 Task: Look for products in the category "Stout" from Guinness only.
Action: Mouse moved to (971, 337)
Screenshot: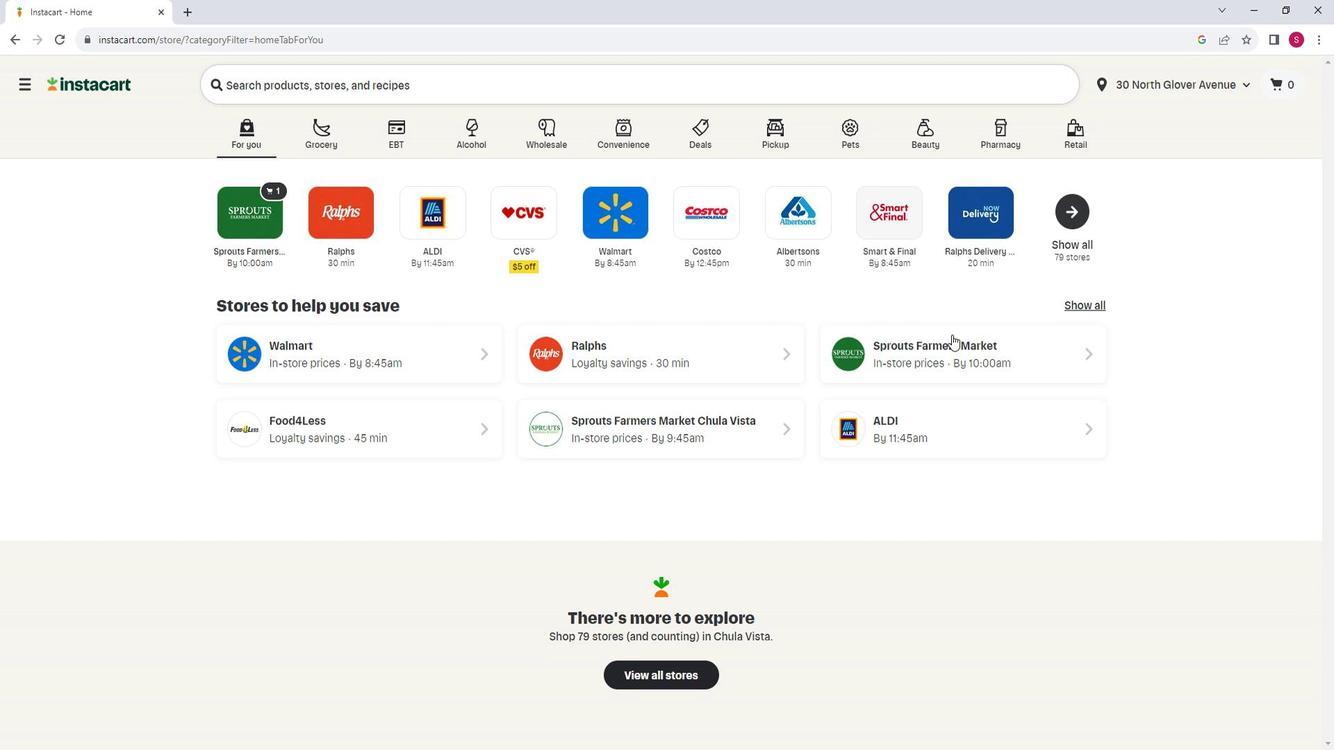 
Action: Mouse pressed left at (971, 337)
Screenshot: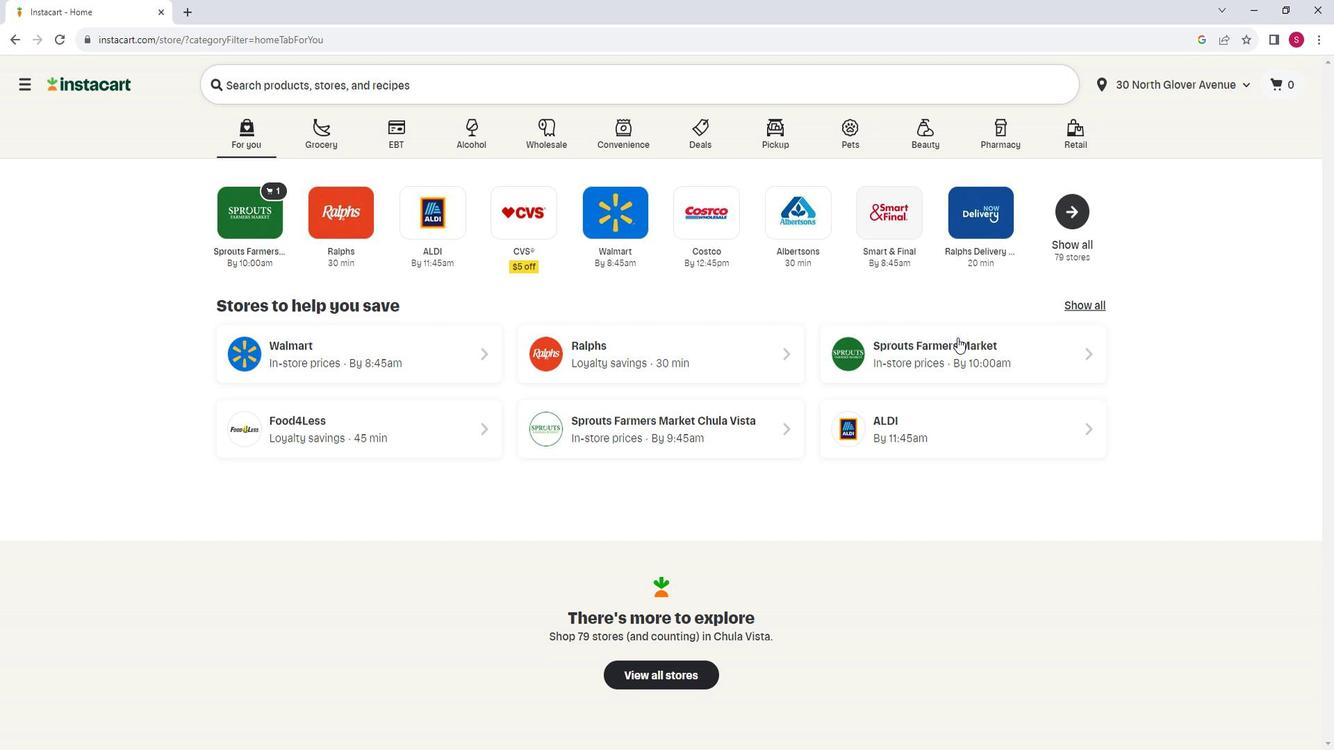 
Action: Mouse moved to (72, 563)
Screenshot: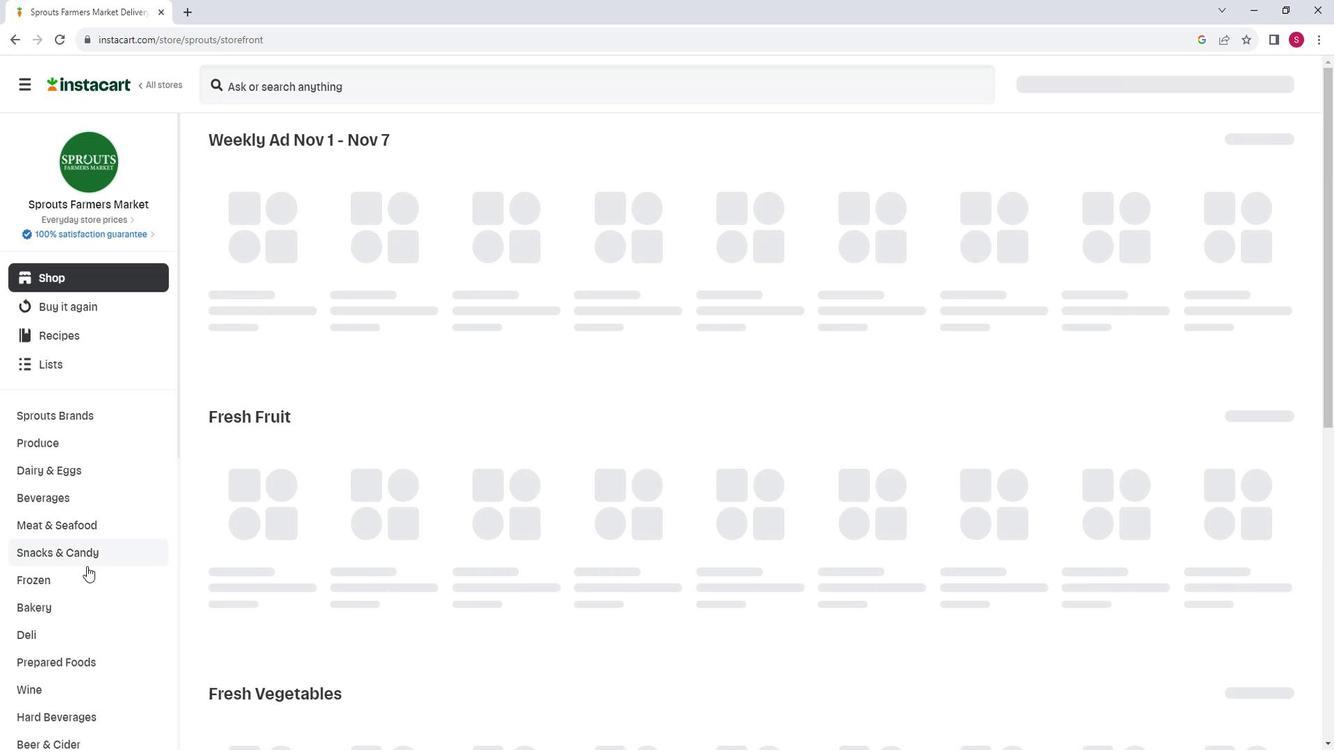 
Action: Mouse scrolled (72, 562) with delta (0, 0)
Screenshot: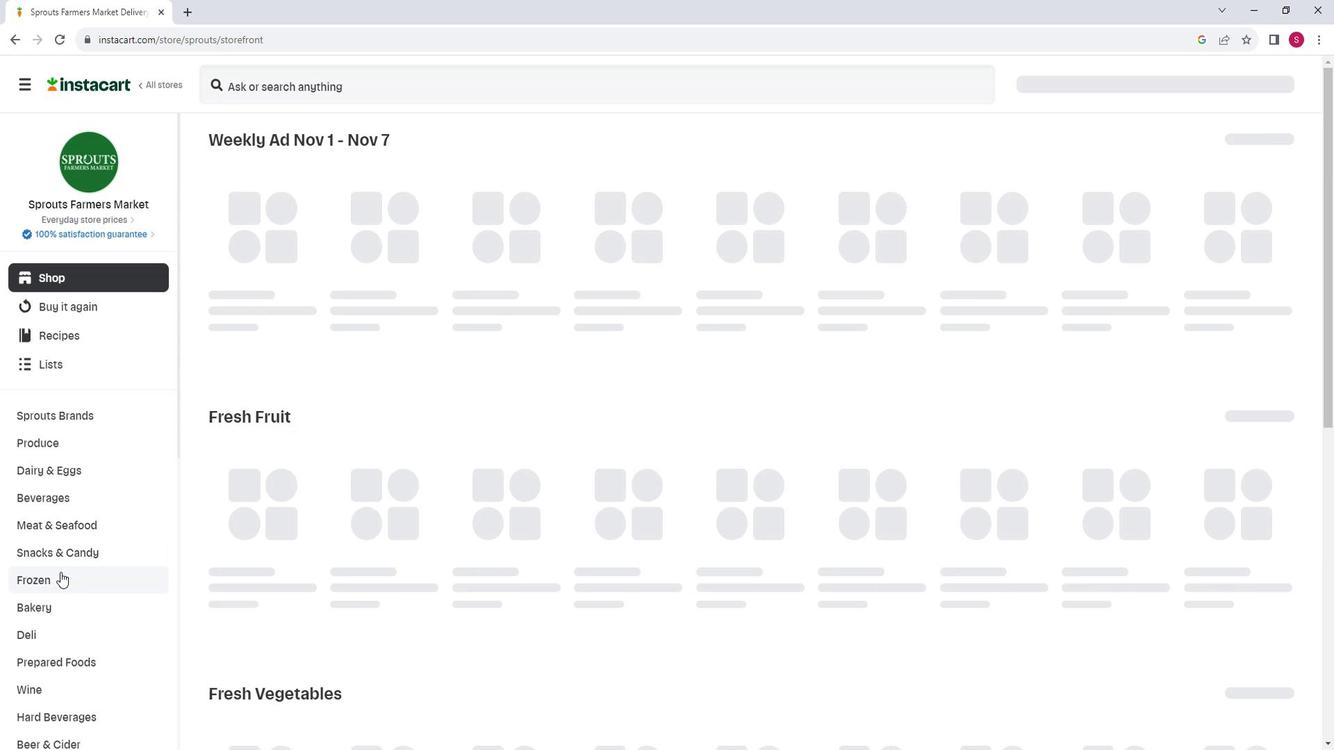 
Action: Mouse moved to (86, 656)
Screenshot: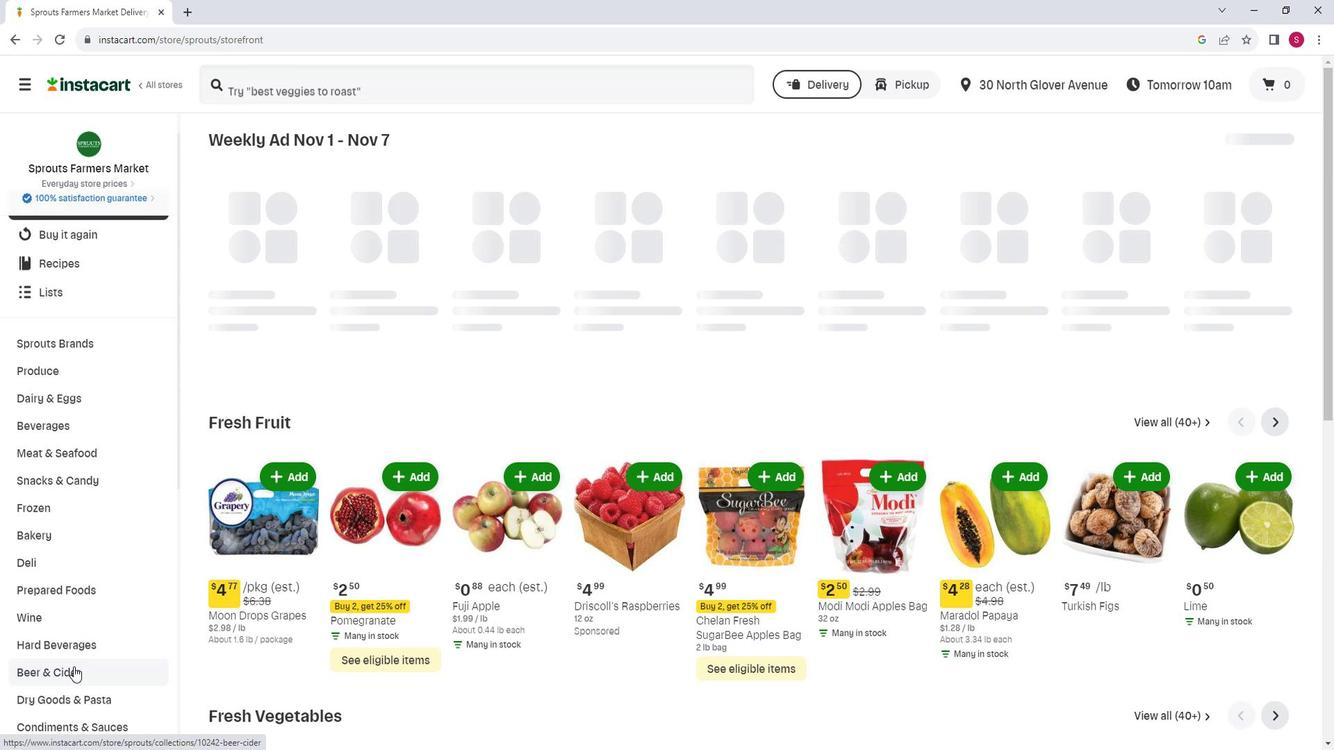 
Action: Mouse pressed left at (86, 656)
Screenshot: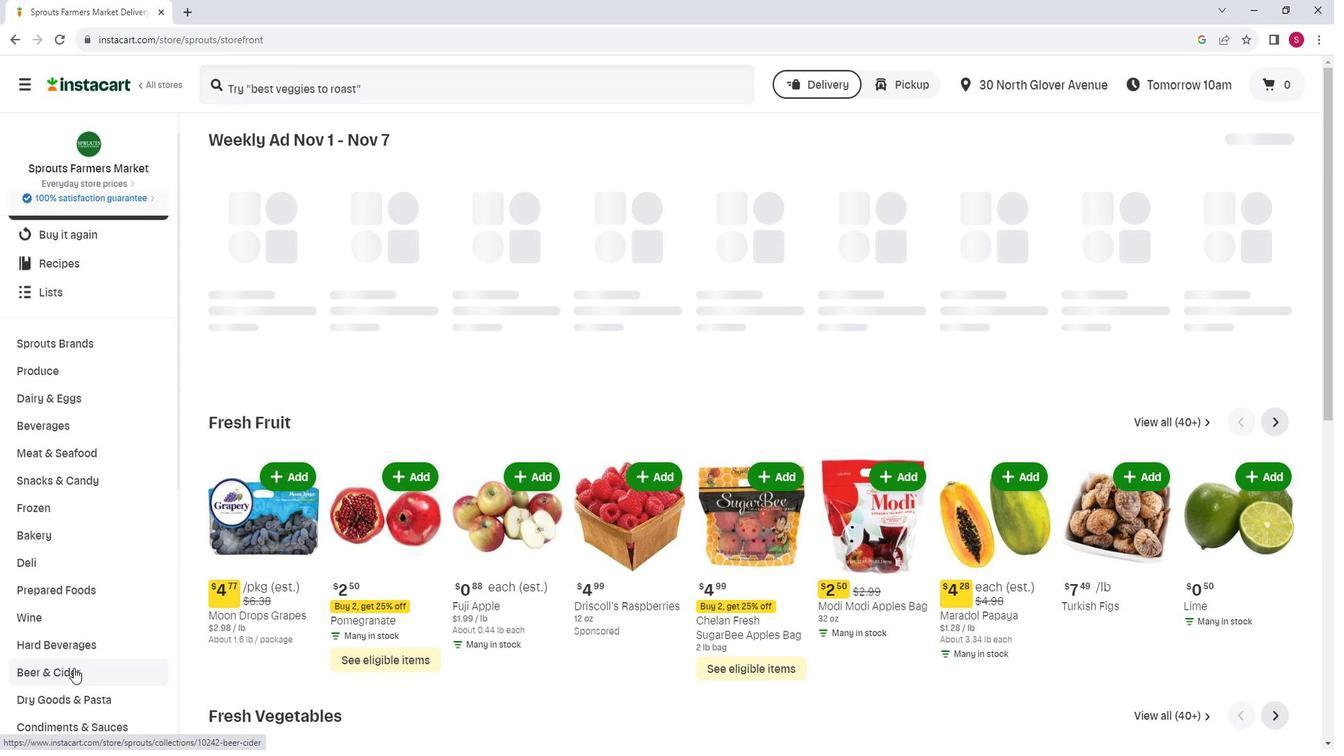 
Action: Mouse moved to (873, 180)
Screenshot: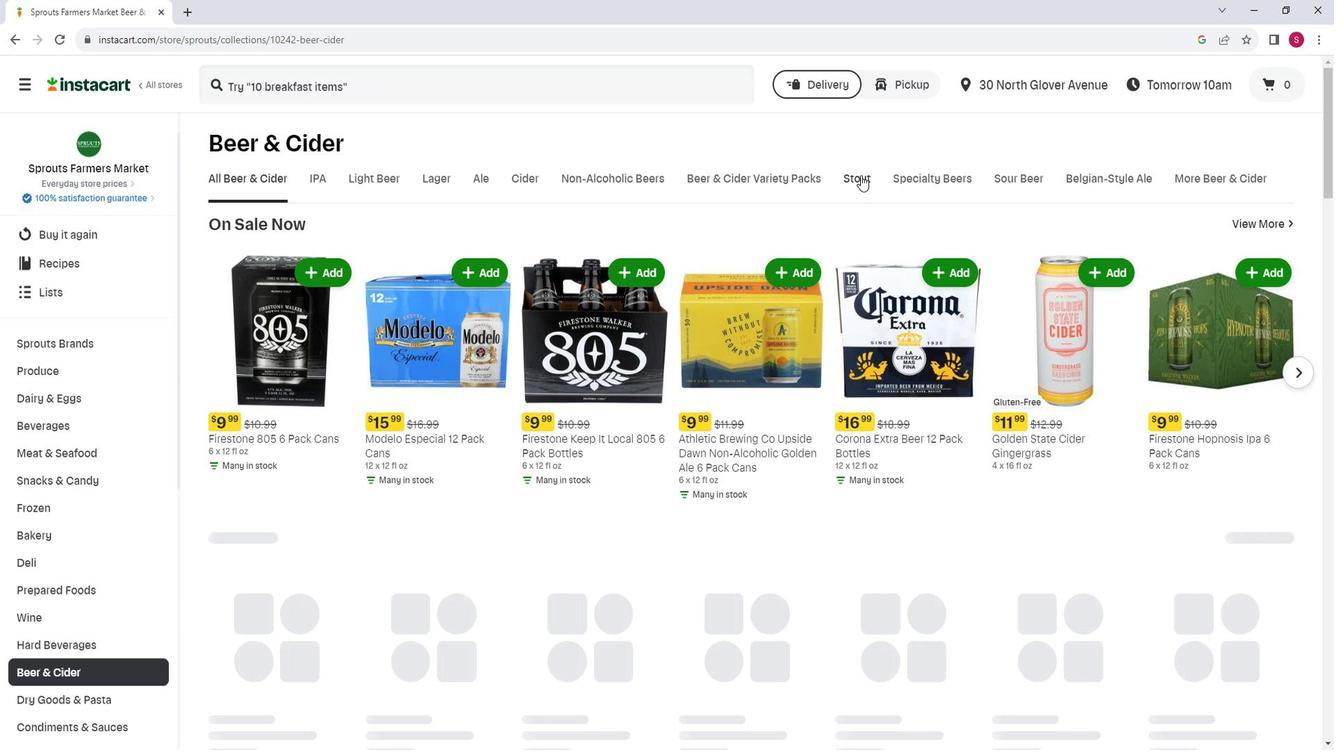 
Action: Mouse pressed left at (873, 180)
Screenshot: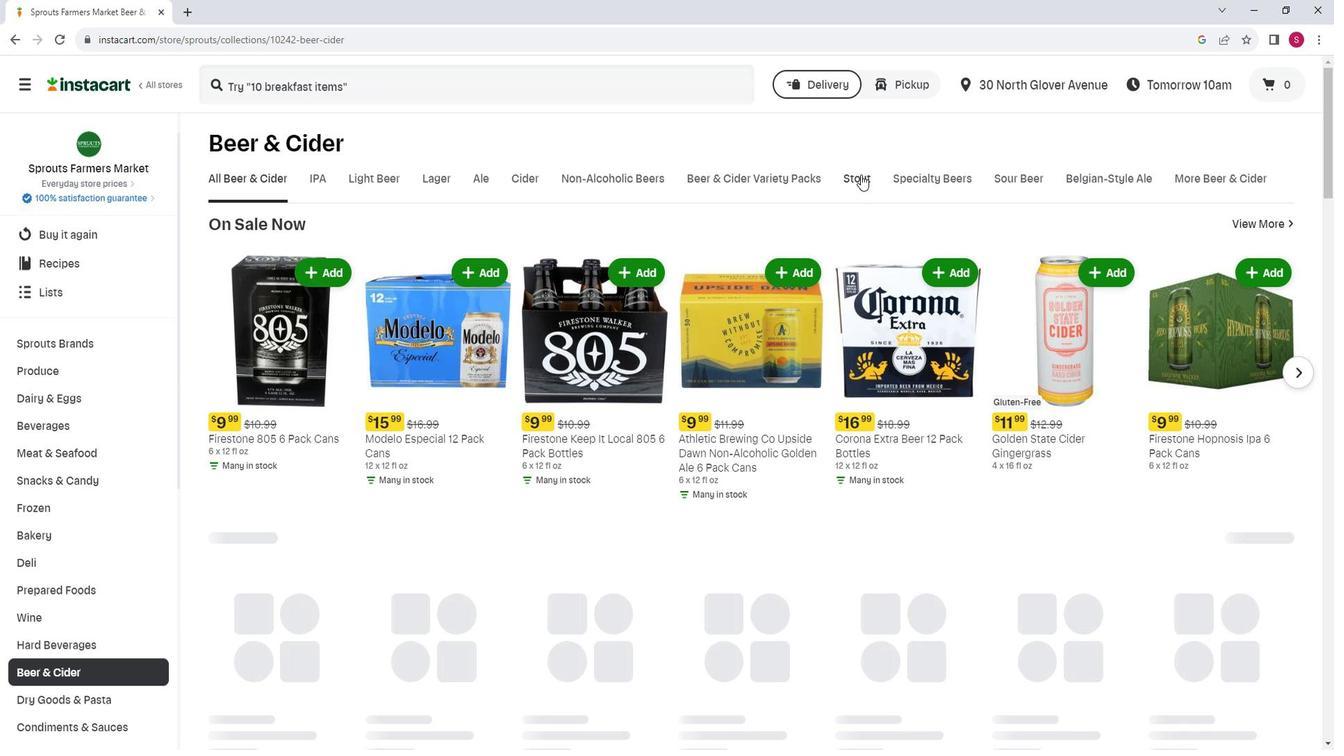 
Action: Mouse moved to (341, 231)
Screenshot: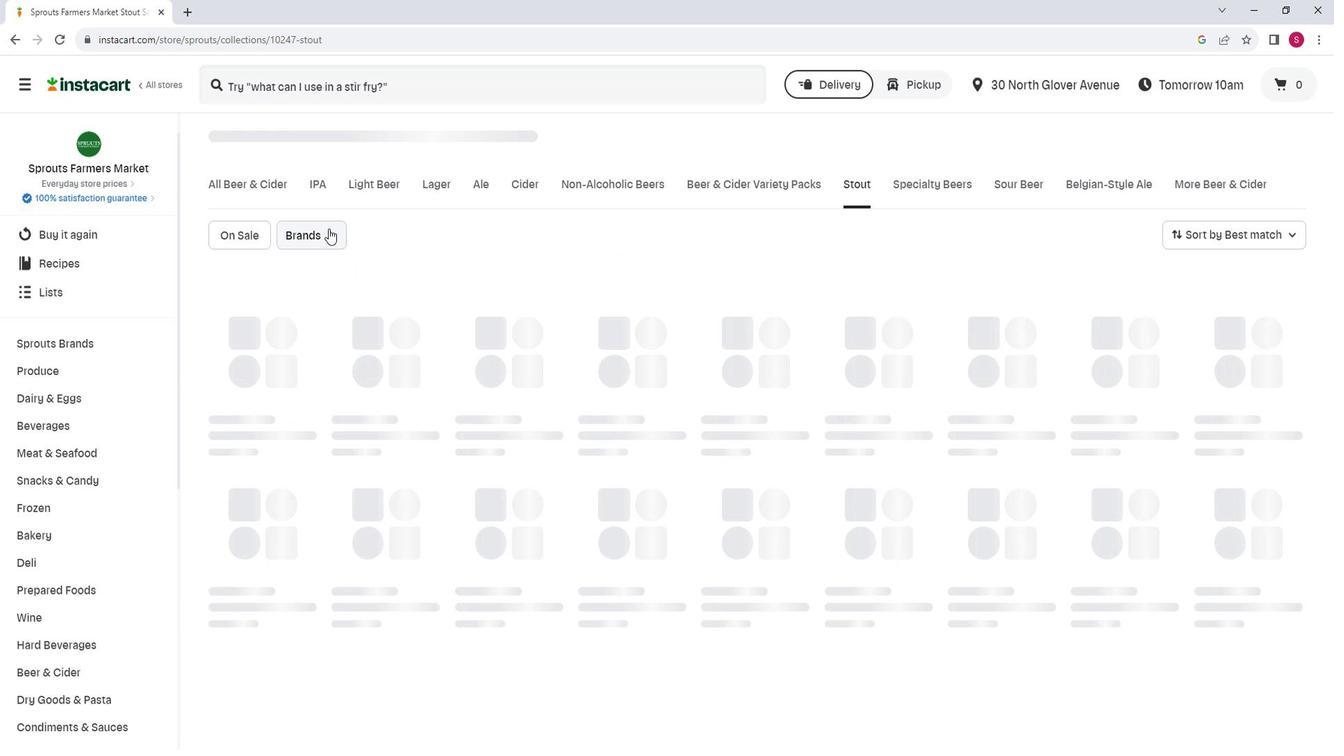 
Action: Mouse pressed left at (341, 231)
Screenshot: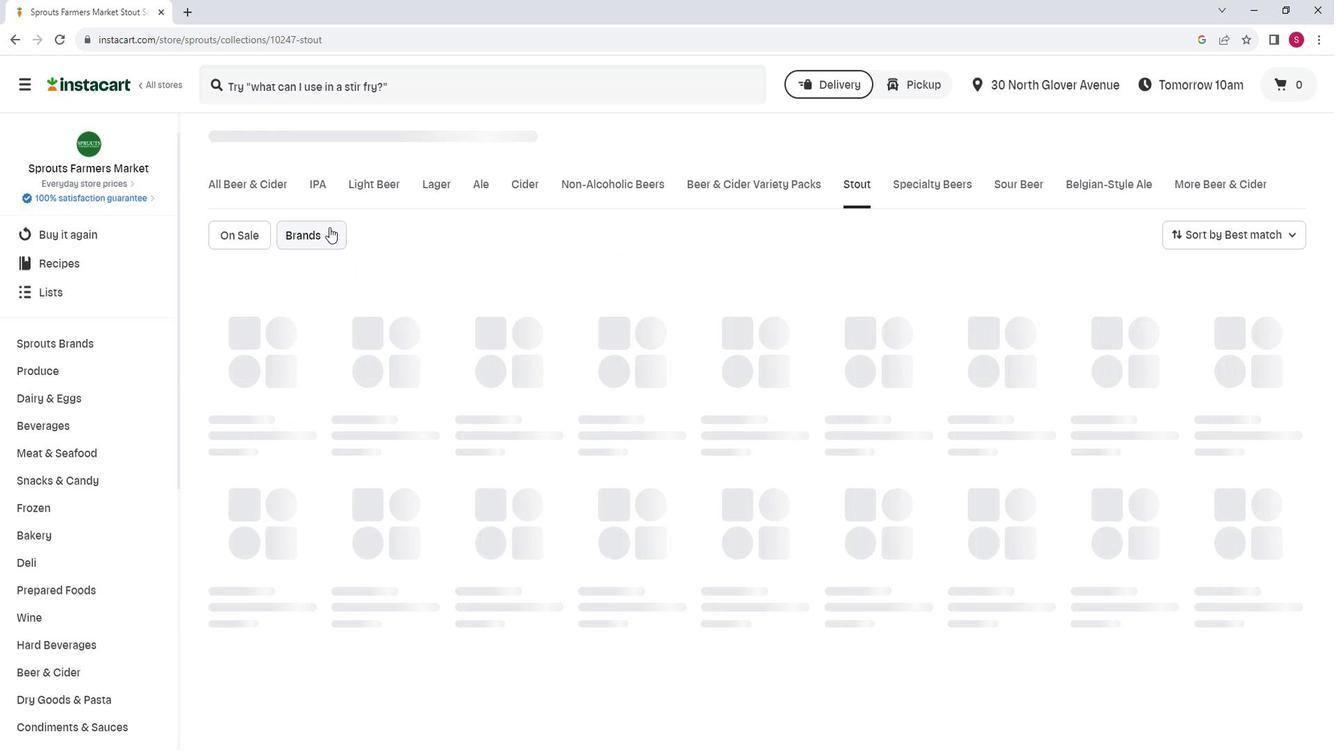 
Action: Mouse moved to (367, 286)
Screenshot: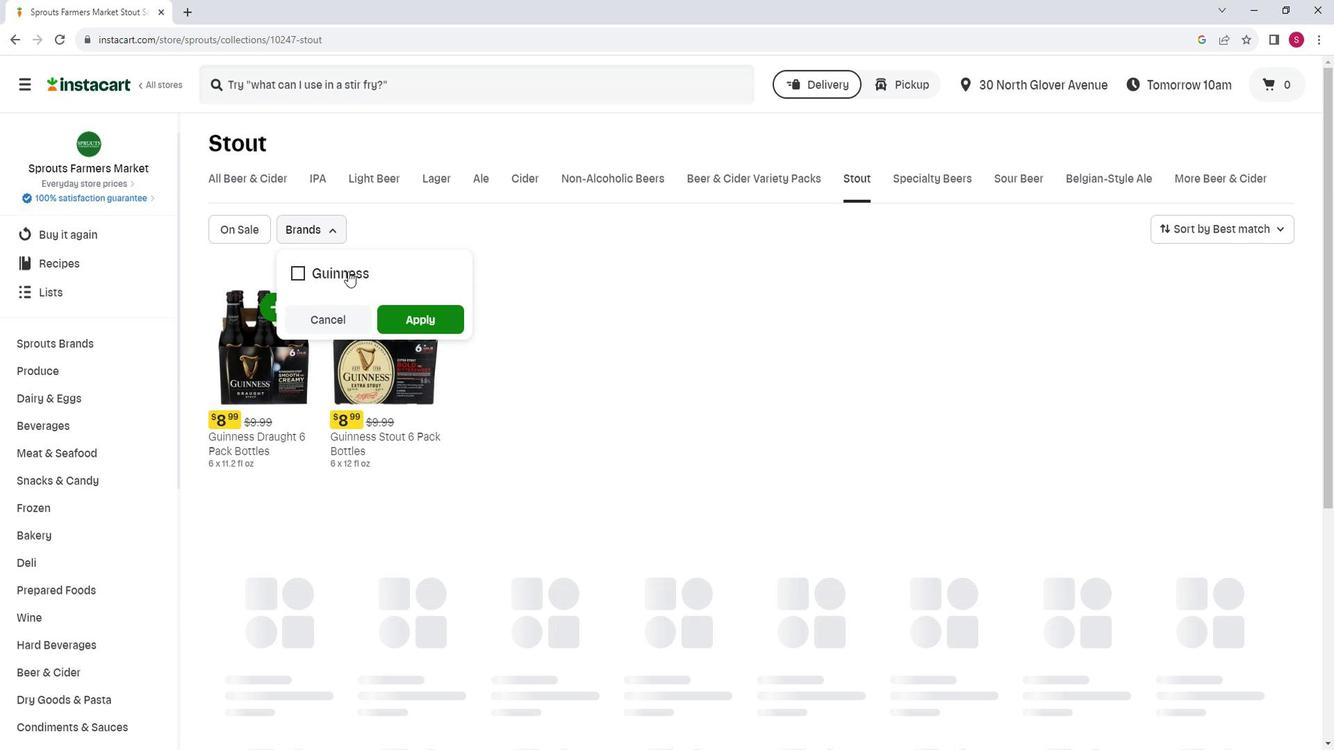 
Action: Mouse pressed left at (367, 286)
Screenshot: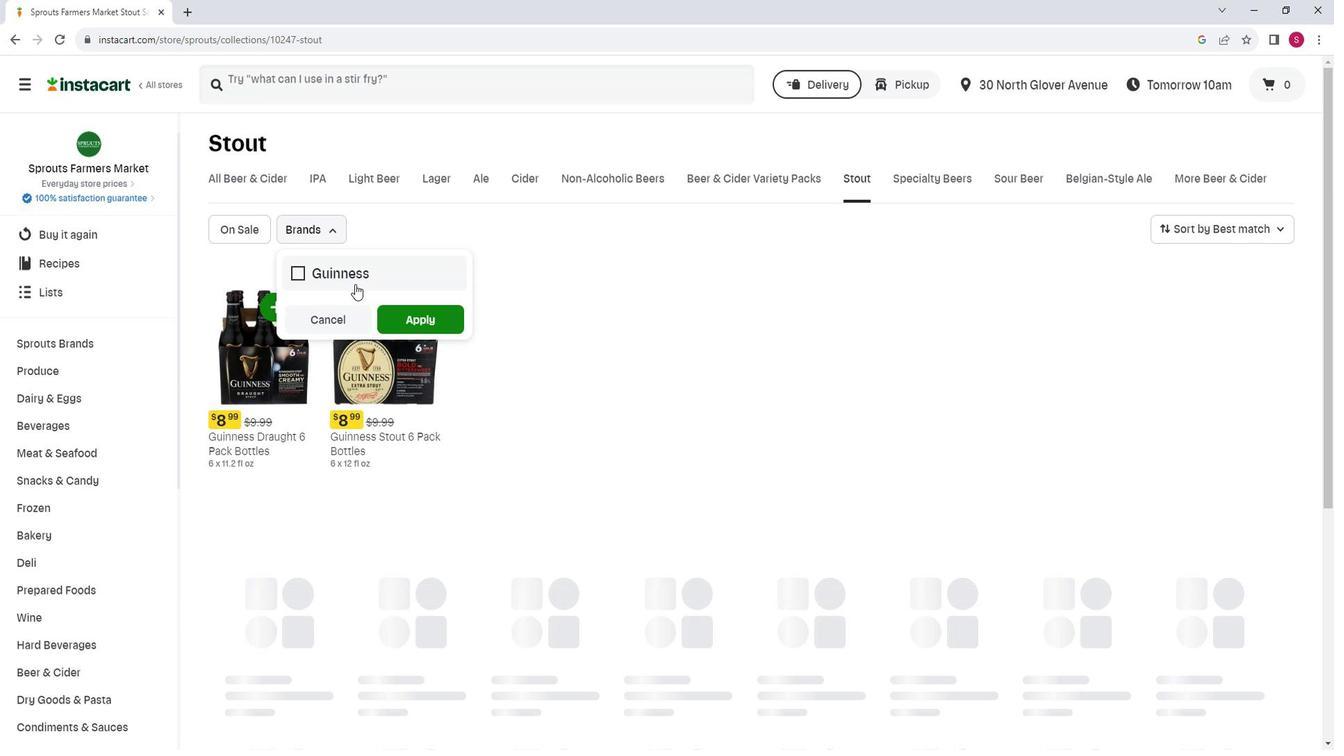 
Action: Mouse moved to (423, 321)
Screenshot: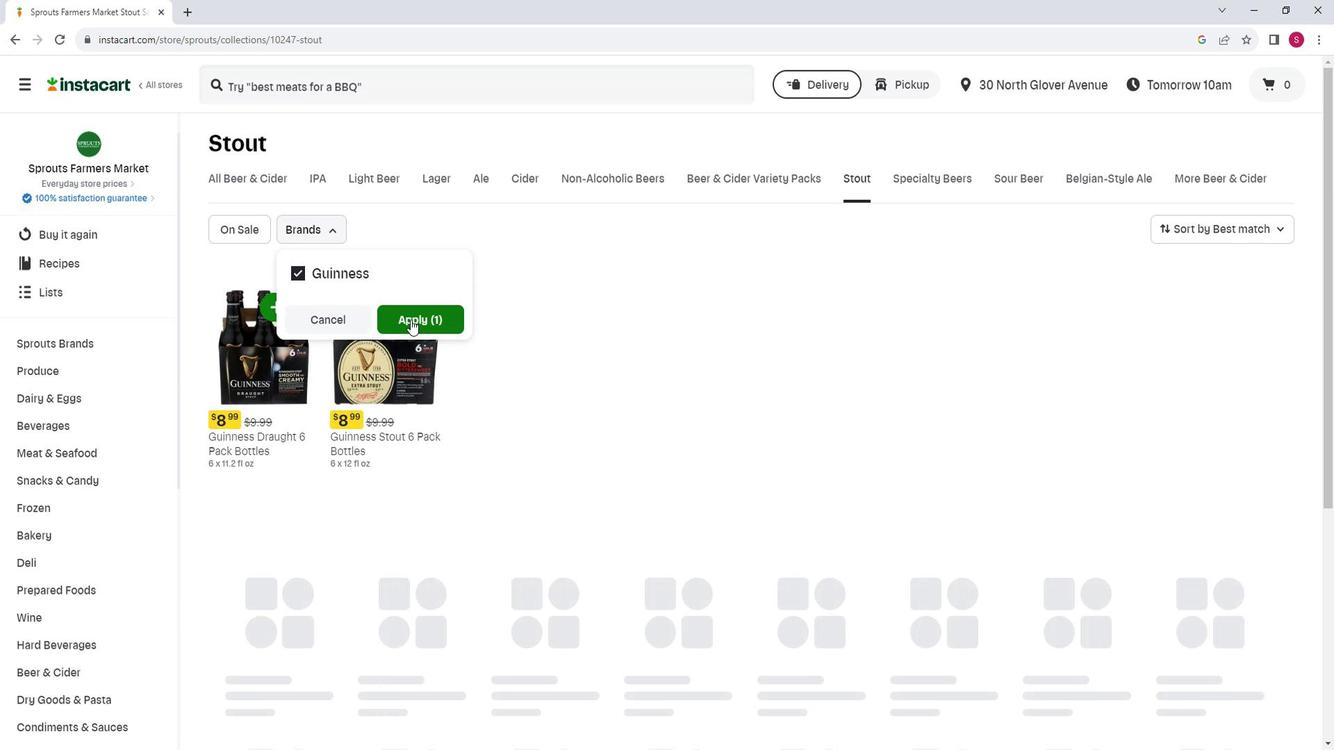 
Action: Mouse pressed left at (423, 321)
Screenshot: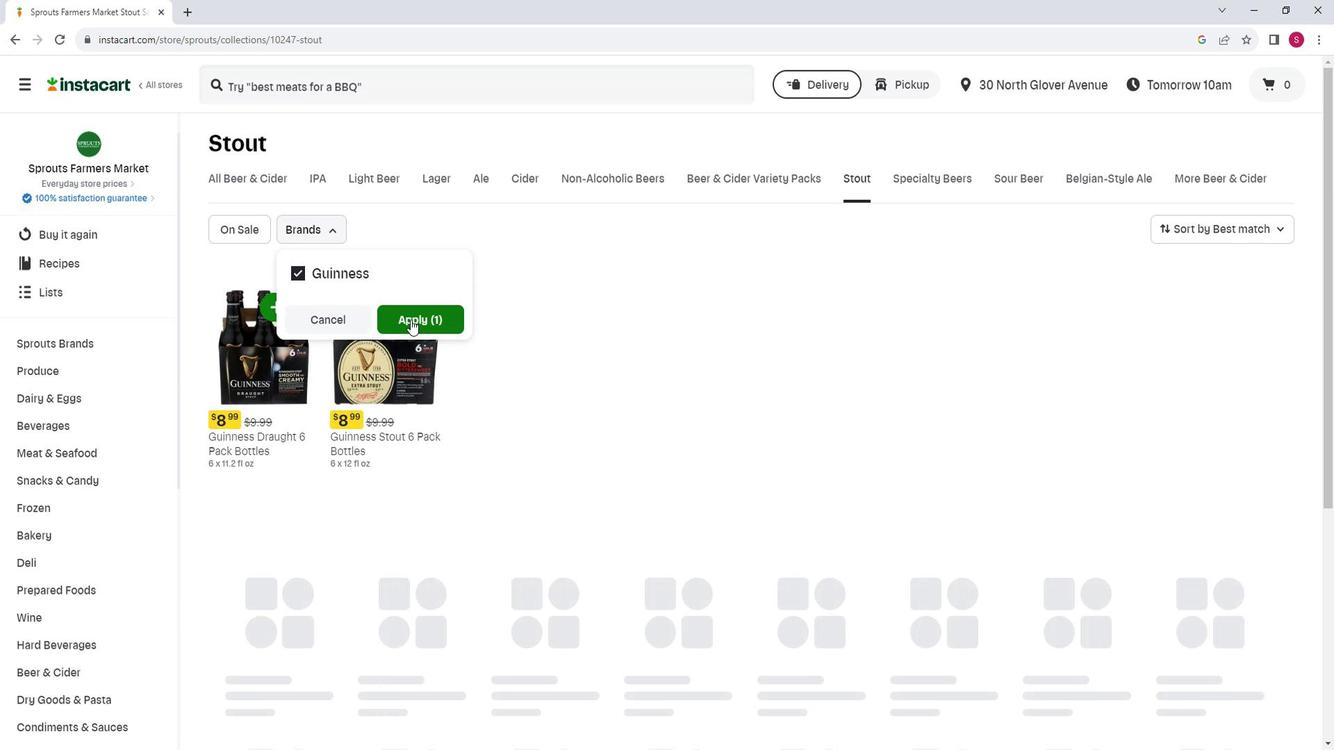 
Action: Mouse moved to (796, 289)
Screenshot: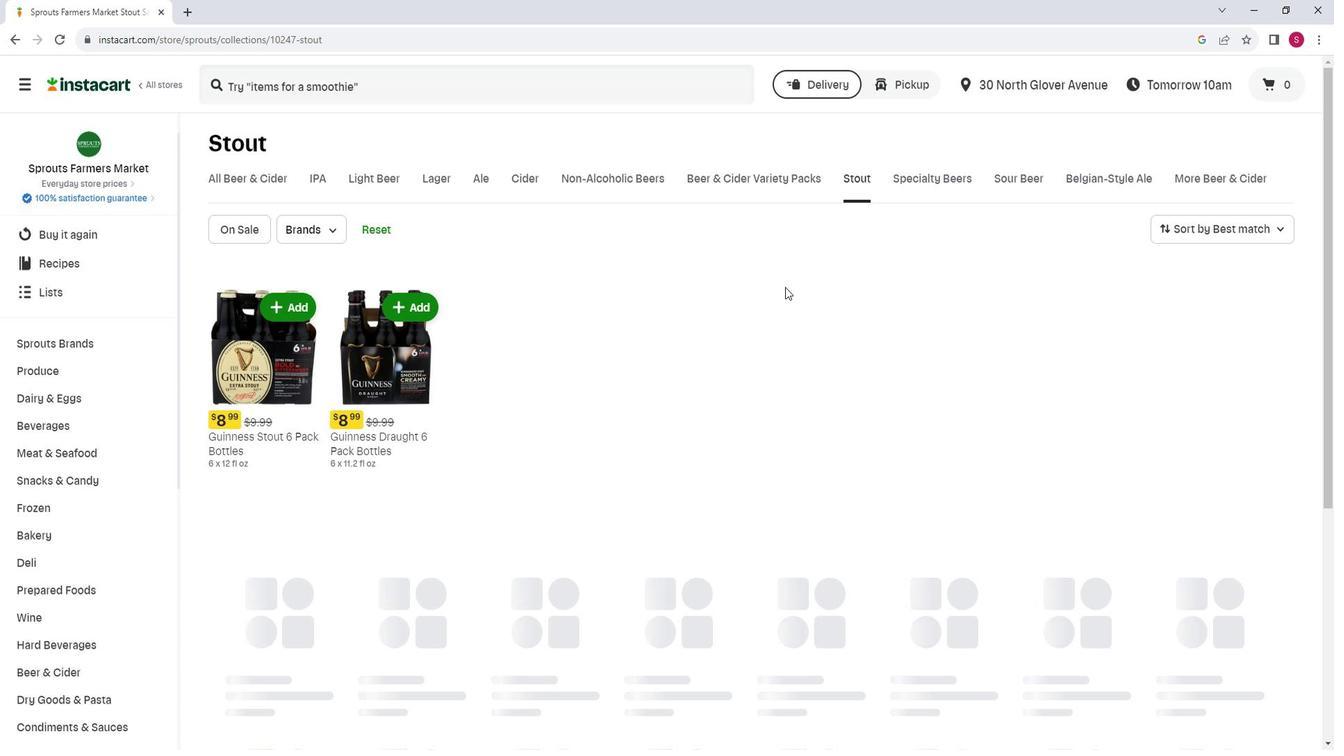 
Action: Mouse scrolled (796, 289) with delta (0, 0)
Screenshot: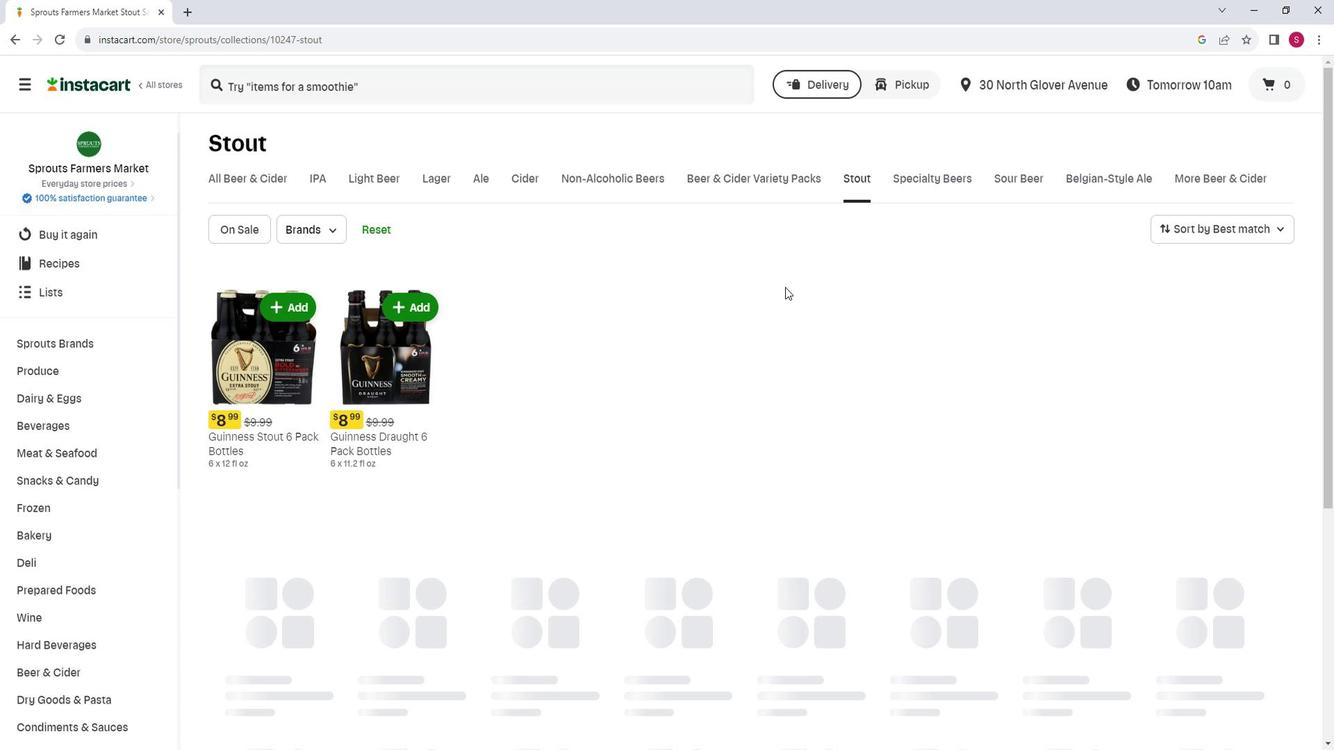 
Action: Mouse scrolled (796, 289) with delta (0, 0)
Screenshot: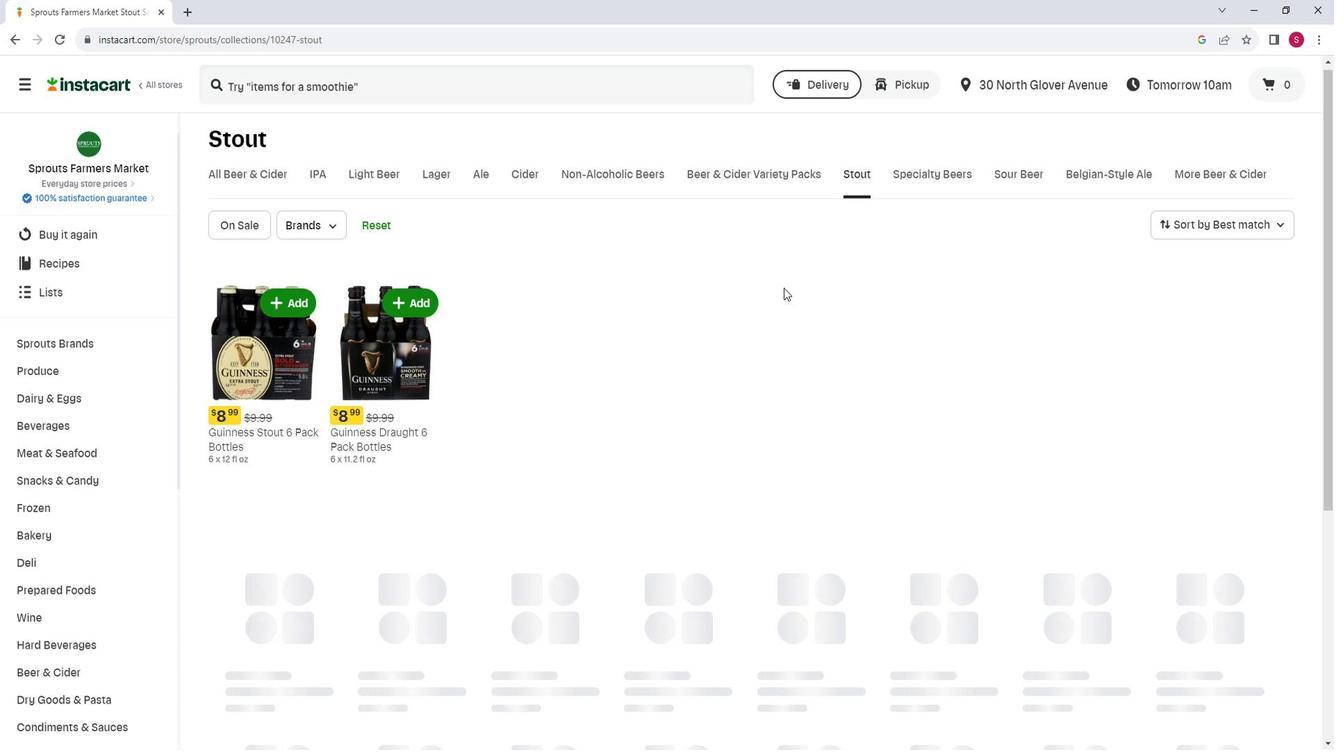 
